 Task: Create List Brand Positioning Analysis in Board Project Management Platforms and Tools to Workspace IT Consulting Services. Create List Brand Positioning Strategy in Board Brand Guidelines Development and Implementation to Workspace IT Consulting Services. Create List Brand Positioning Planning in Board Business Model Value Proposition Design and Validation to Workspace IT Consulting Services
Action: Mouse moved to (55, 280)
Screenshot: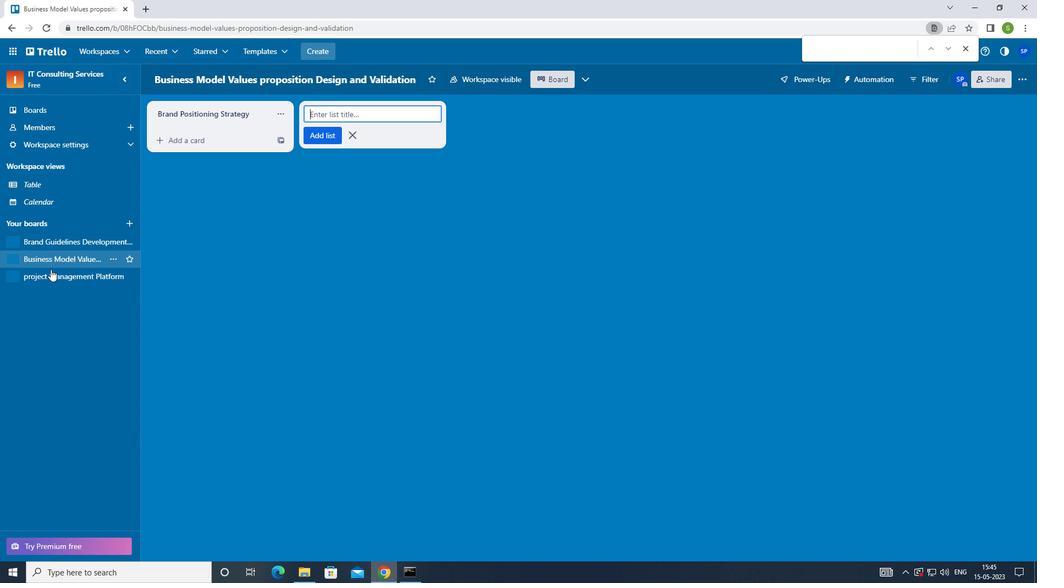 
Action: Mouse pressed left at (55, 280)
Screenshot: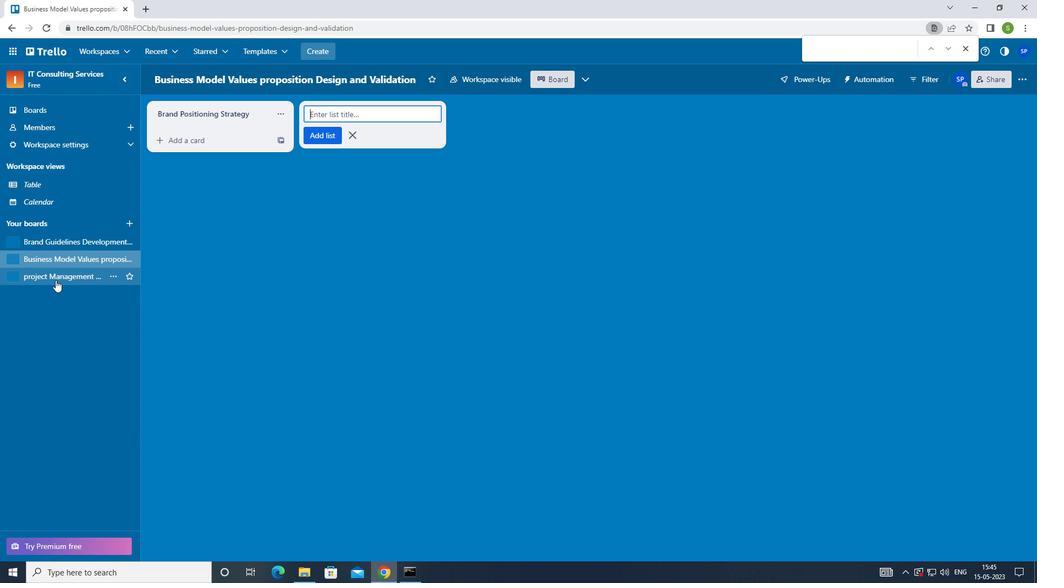 
Action: Mouse moved to (343, 117)
Screenshot: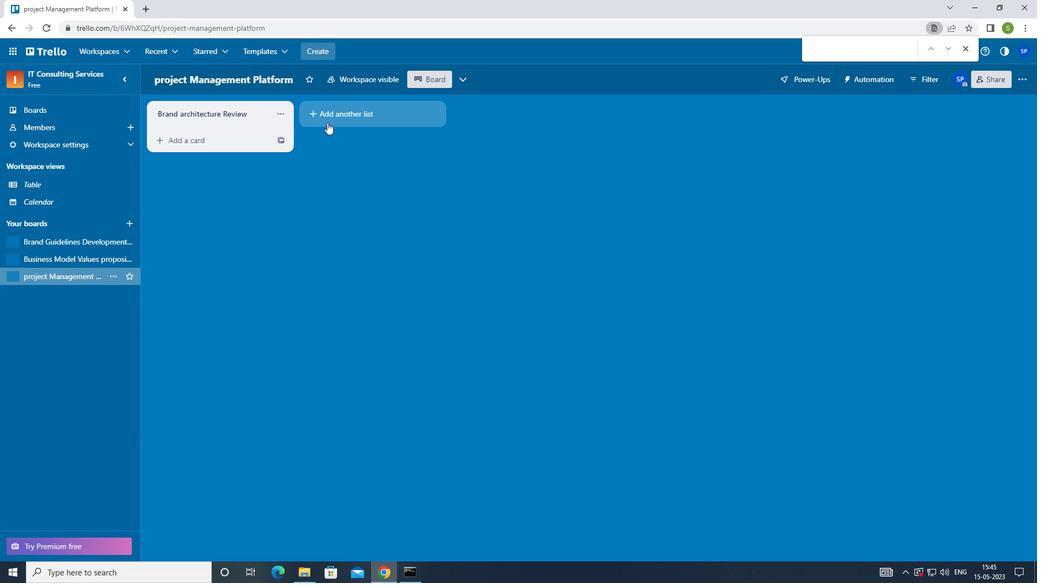 
Action: Mouse pressed left at (343, 117)
Screenshot: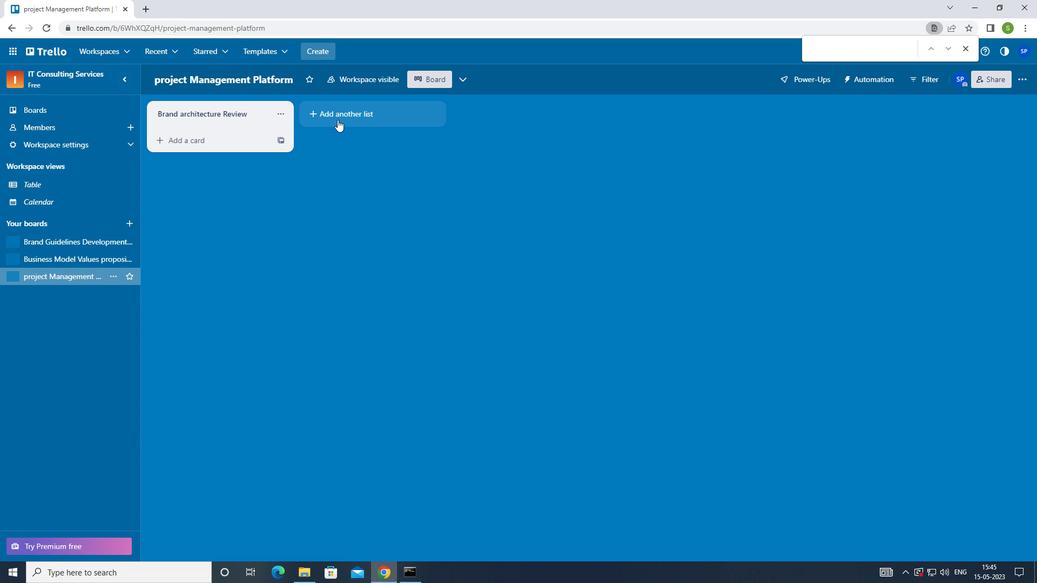 
Action: Mouse moved to (375, 224)
Screenshot: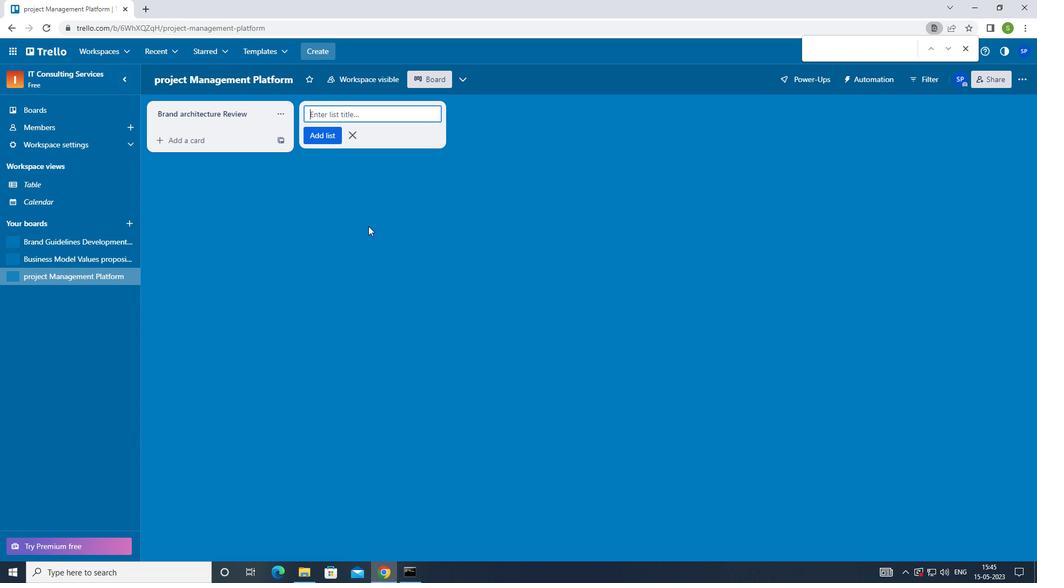 
Action: Key pressed <Key.shift>BRAND<Key.space><Key.shift_r>POSITIONOING<Key.space><Key.shift>ANALYSIS<Key.left><Key.left><Key.left><Key.left><Key.left><Key.left><Key.left><Key.left><Key.left><Key.left><Key.left><Key.left><Key.backspace><Key.enter>
Screenshot: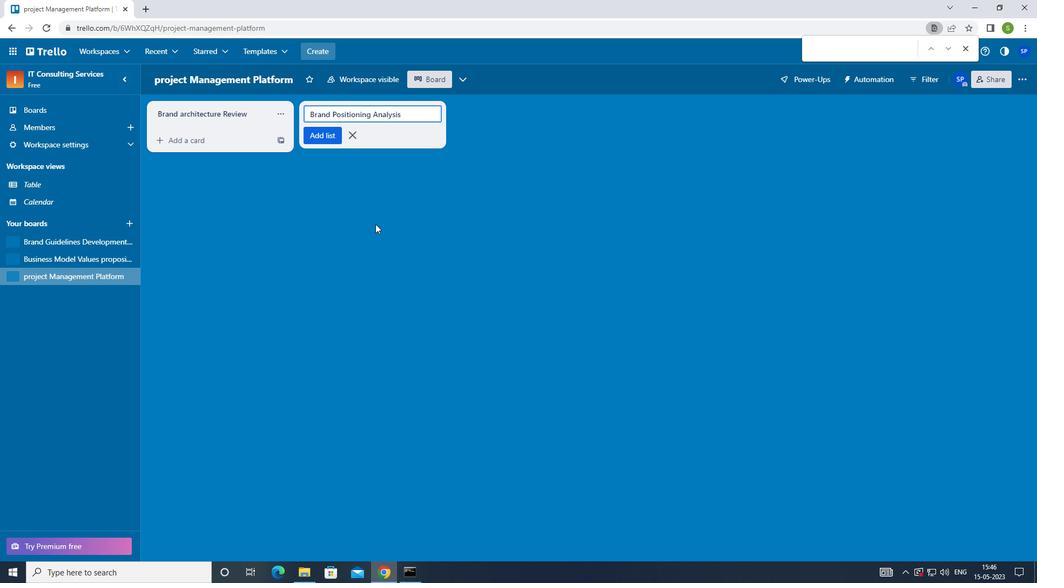 
Action: Mouse moved to (76, 243)
Screenshot: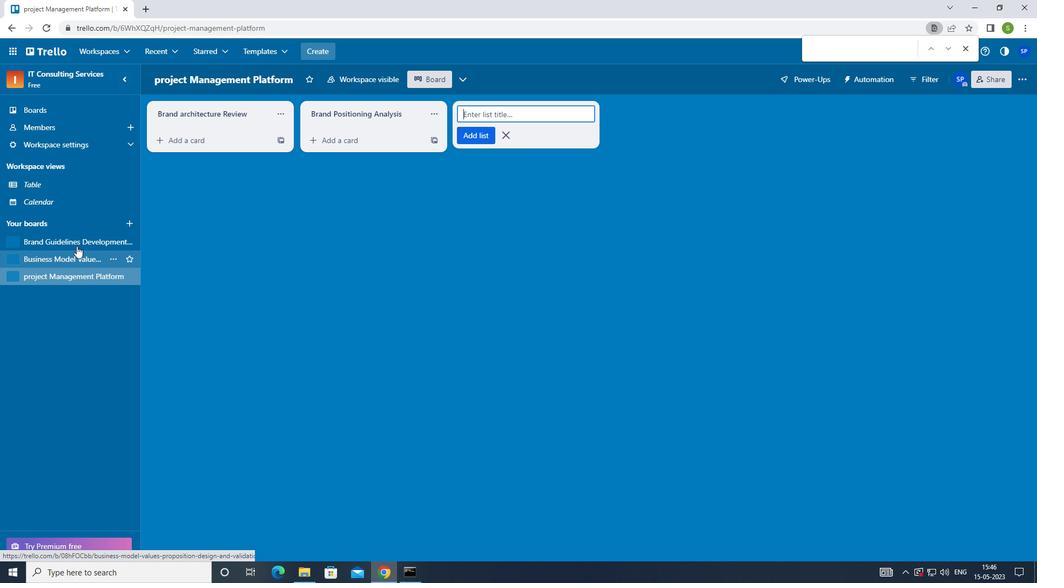 
Action: Mouse pressed left at (76, 243)
Screenshot: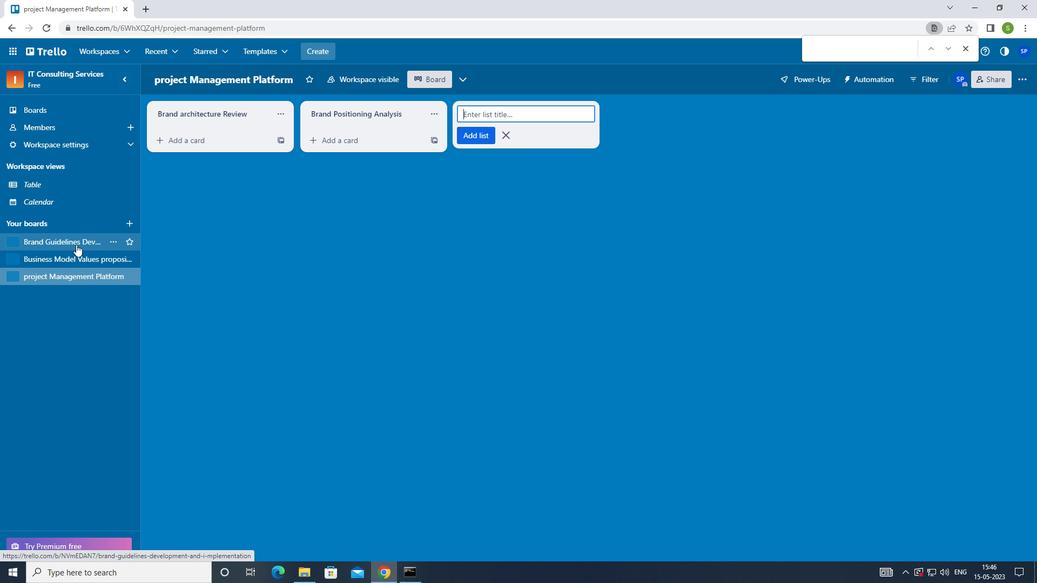 
Action: Mouse moved to (338, 116)
Screenshot: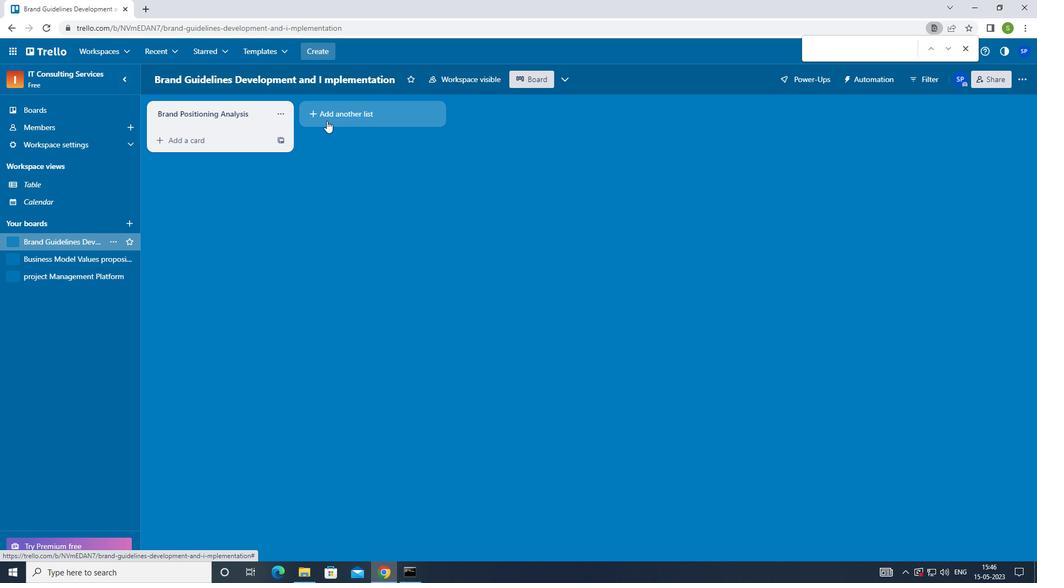 
Action: Mouse pressed left at (338, 116)
Screenshot: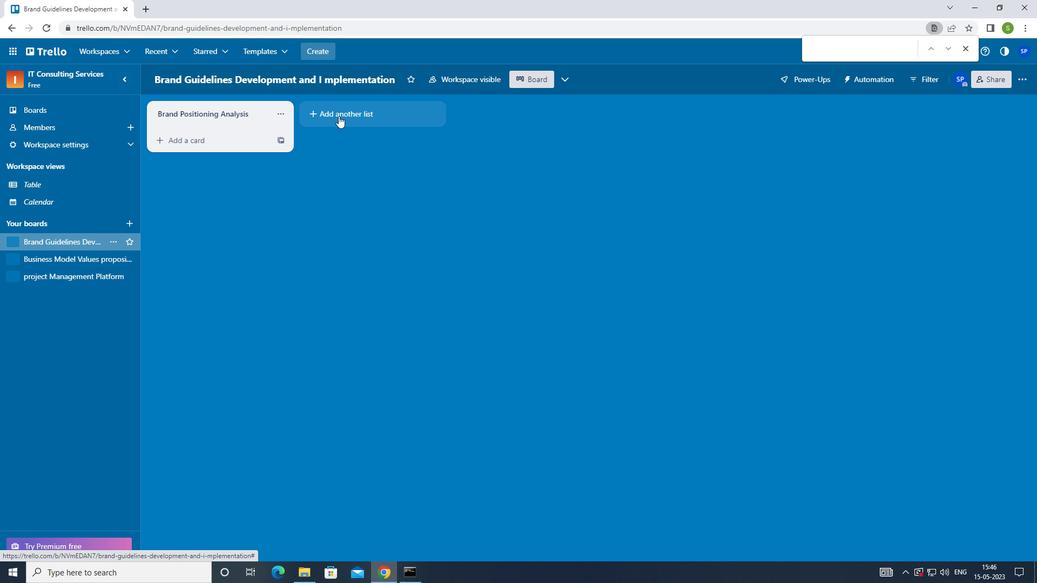 
Action: Mouse moved to (320, 234)
Screenshot: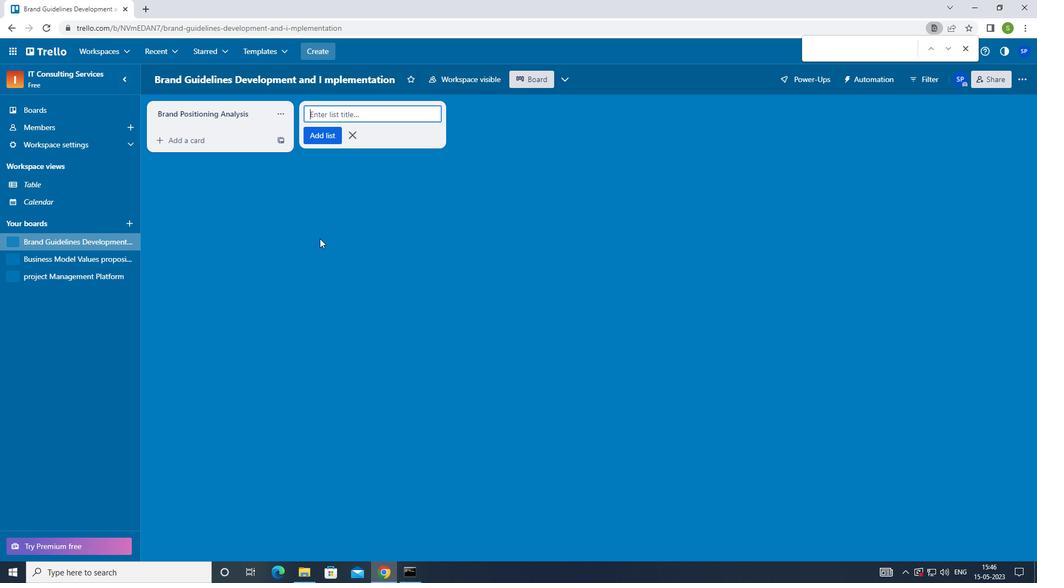 
Action: Key pressed <Key.shift>BRAND<Key.space><Key.shift_r>POSITIONING<Key.space><Key.shift>STRATEGY
Screenshot: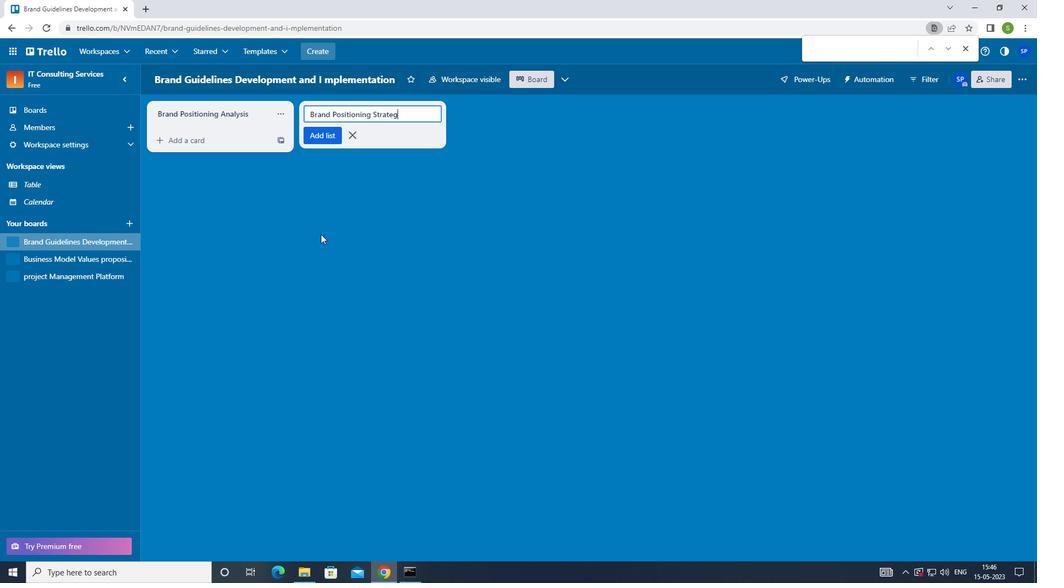 
Action: Mouse moved to (324, 231)
Screenshot: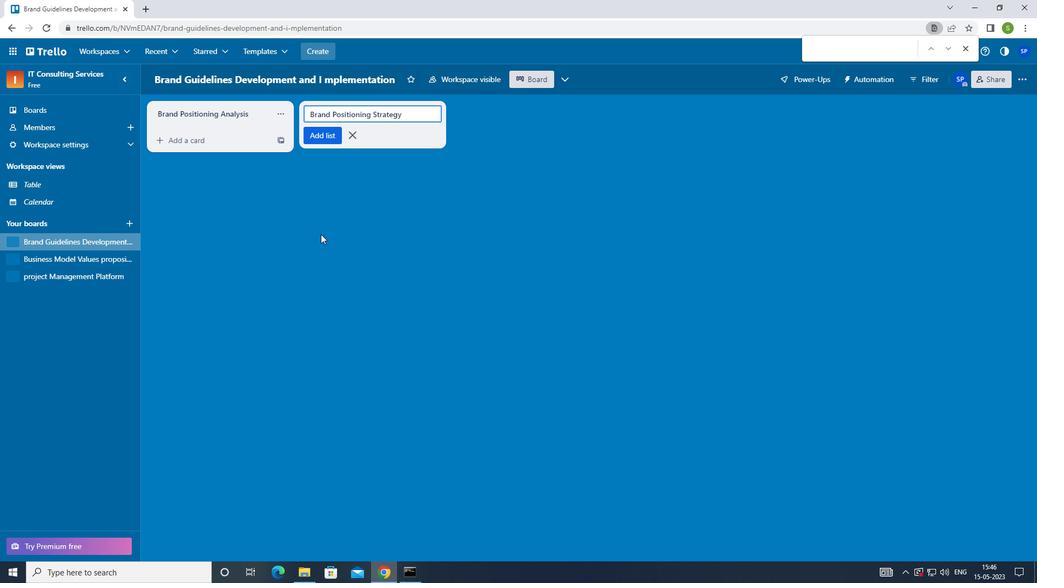 
Action: Key pressed <Key.enter>
Screenshot: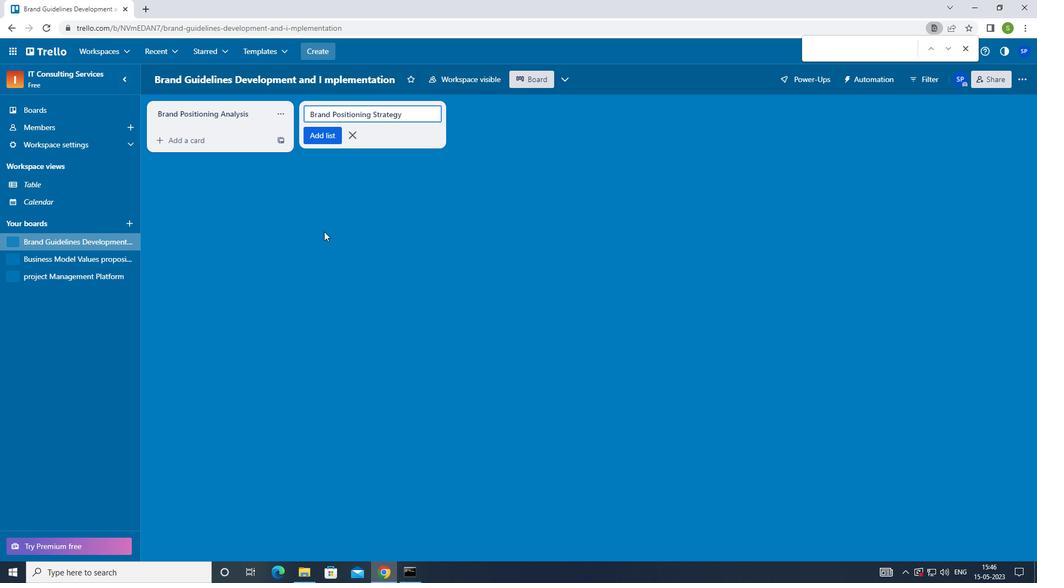 
Action: Mouse moved to (76, 259)
Screenshot: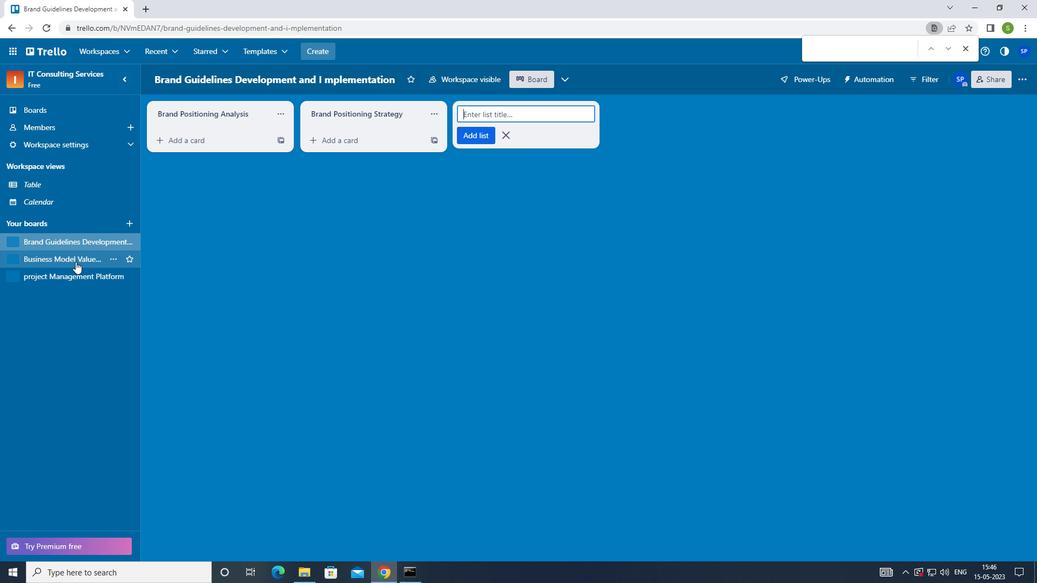 
Action: Mouse pressed left at (76, 259)
Screenshot: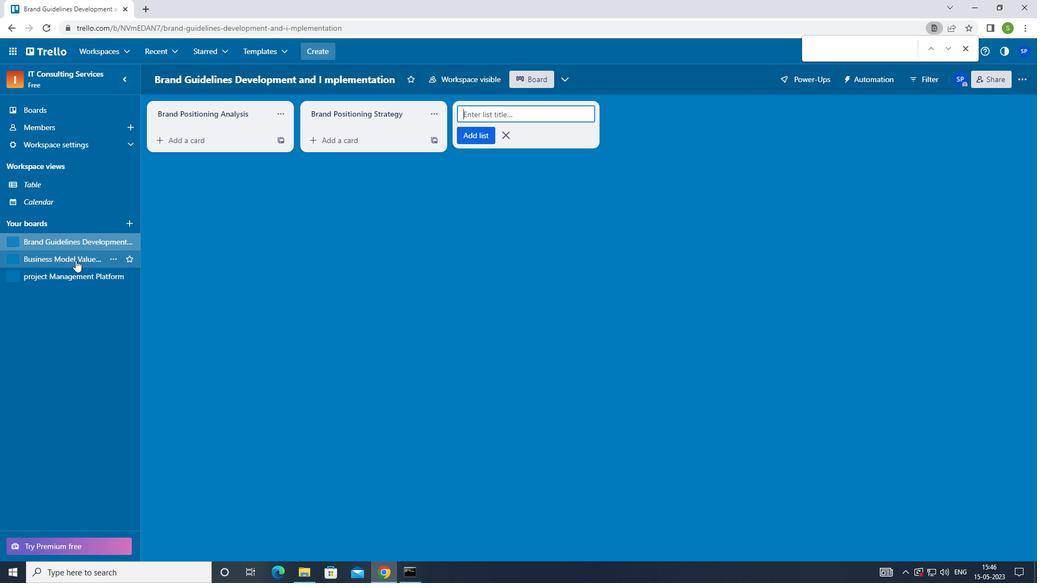 
Action: Mouse moved to (358, 110)
Screenshot: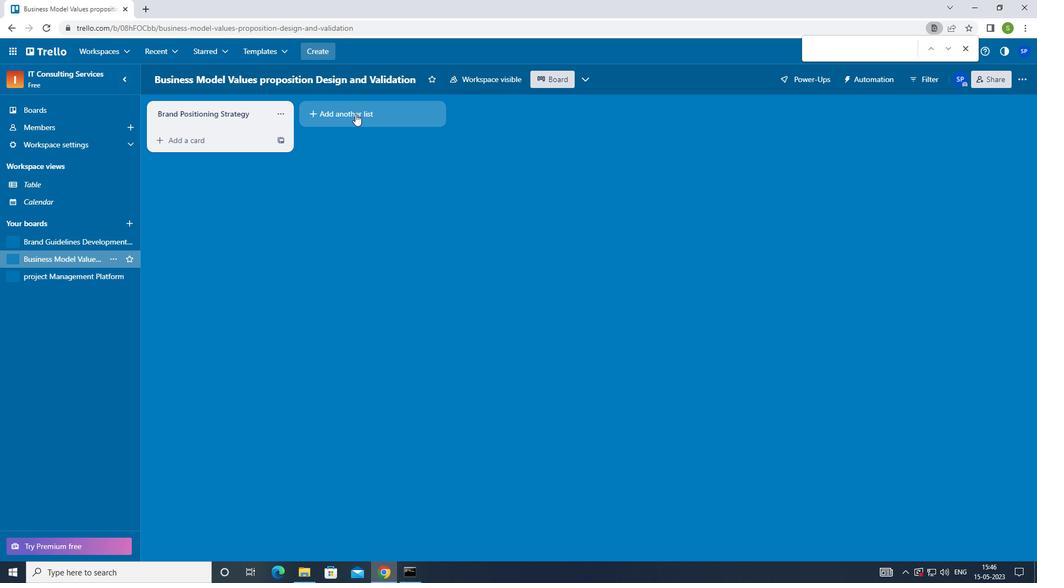 
Action: Mouse pressed left at (358, 110)
Screenshot: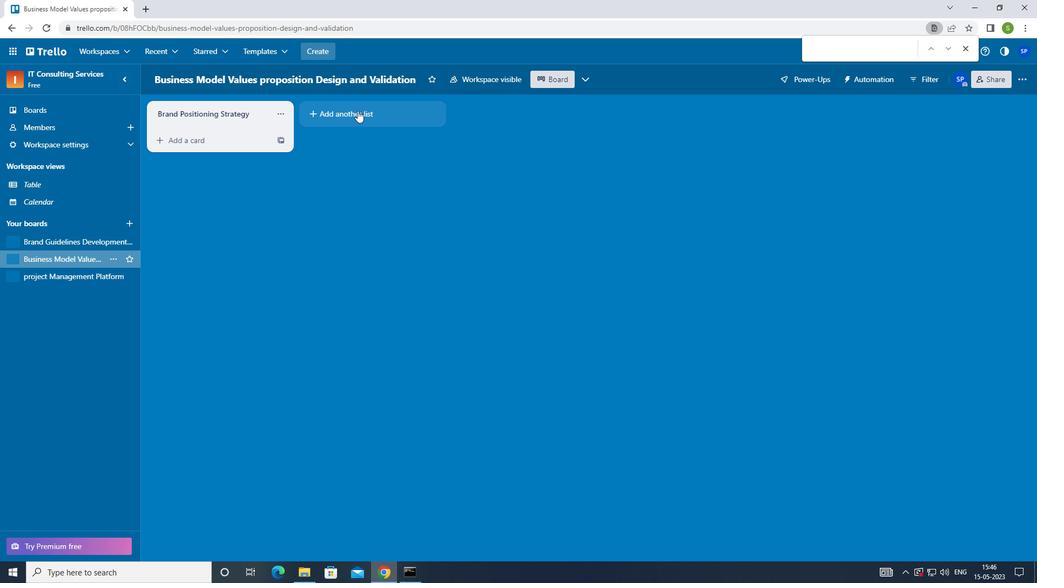
Action: Mouse moved to (340, 264)
Screenshot: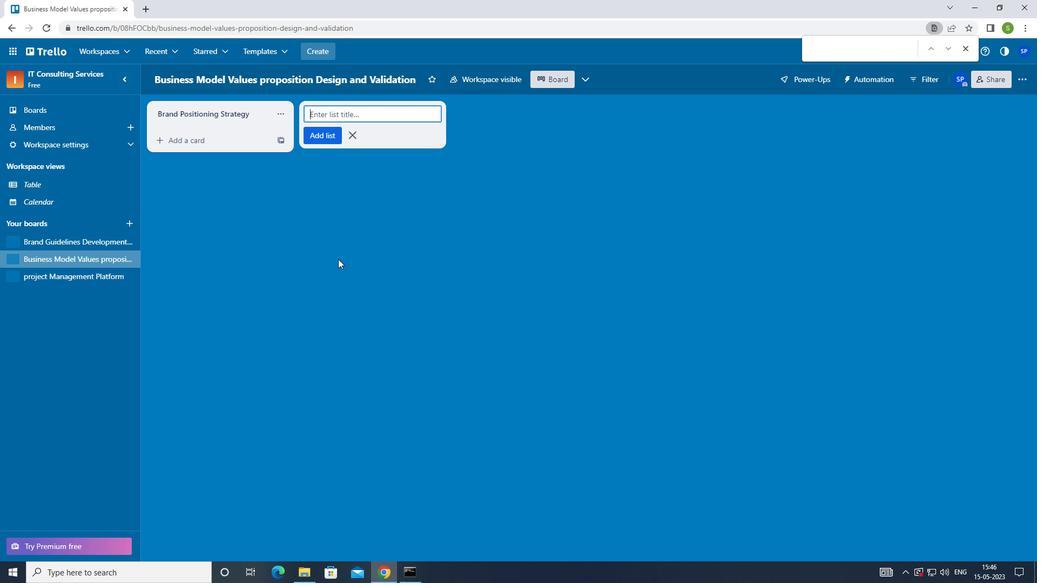 
Action: Key pressed <Key.shift>BRAND<Key.space>P<Key.backspace><Key.shift_r>POSITIONING<Key.space><Key.shift_r>PLANNING<Key.enter><Key.f8>
Screenshot: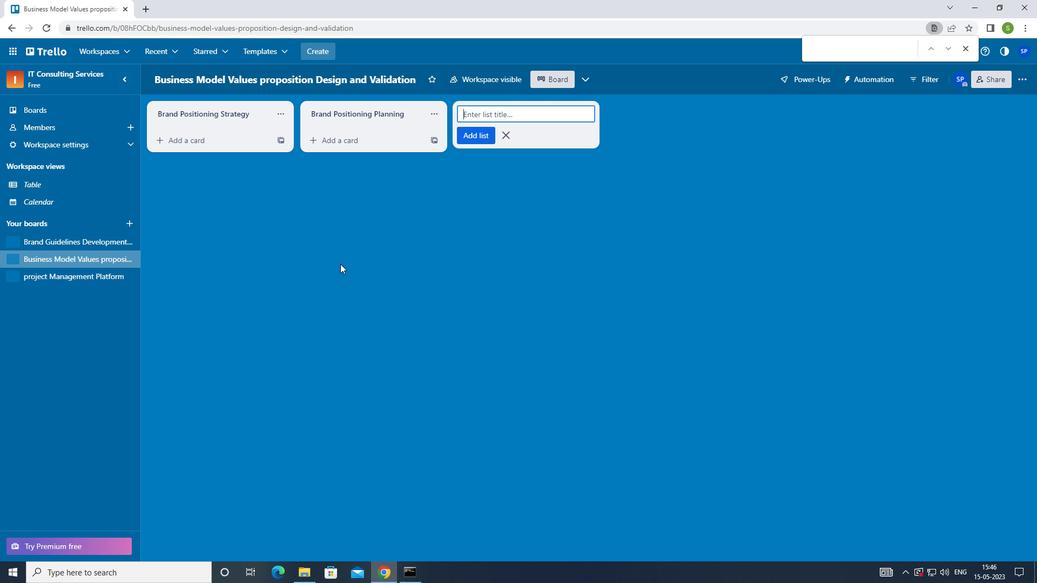
